 Task: View the debug console.
Action: Mouse moved to (195, 15)
Screenshot: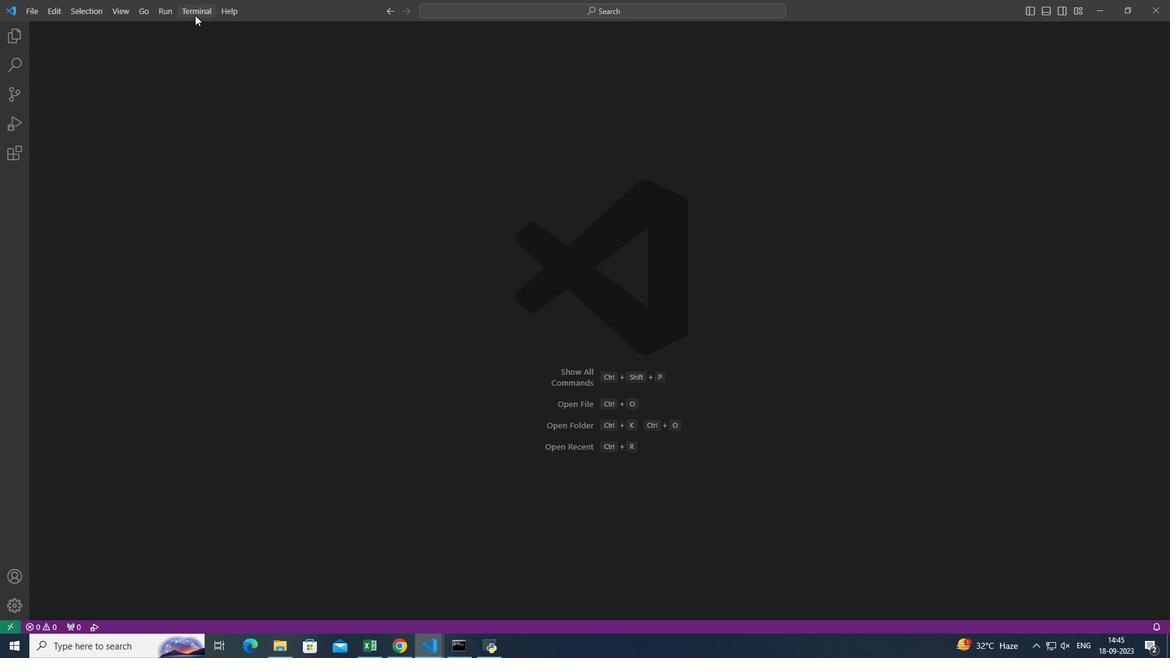 
Action: Mouse pressed left at (195, 15)
Screenshot: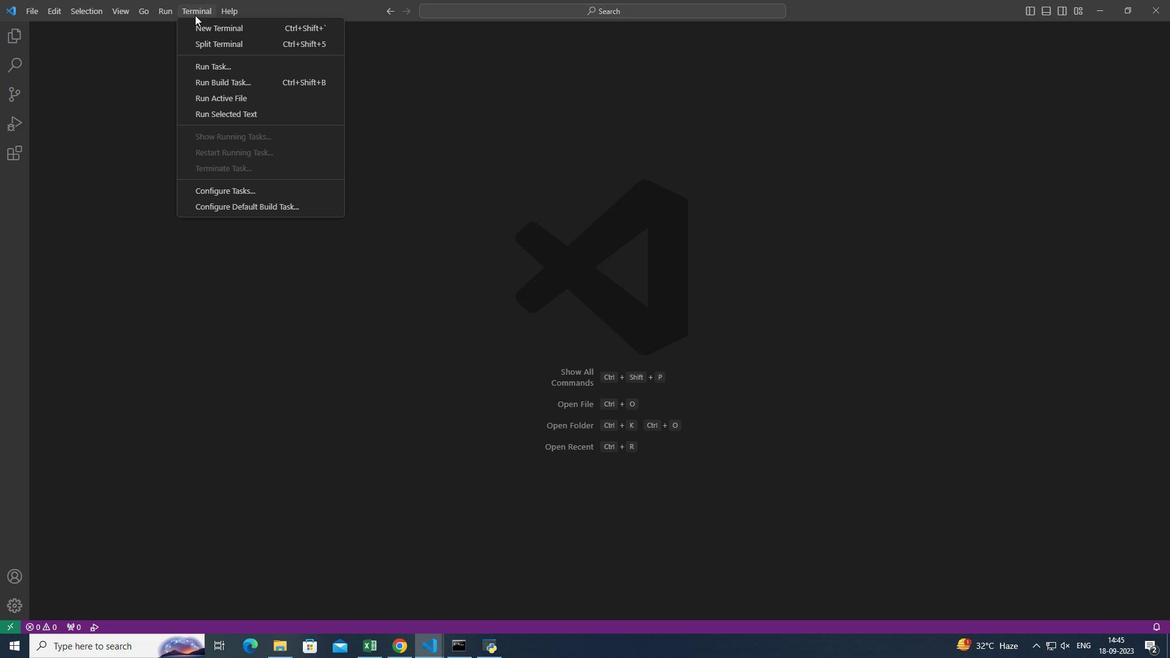 
Action: Mouse moved to (274, 28)
Screenshot: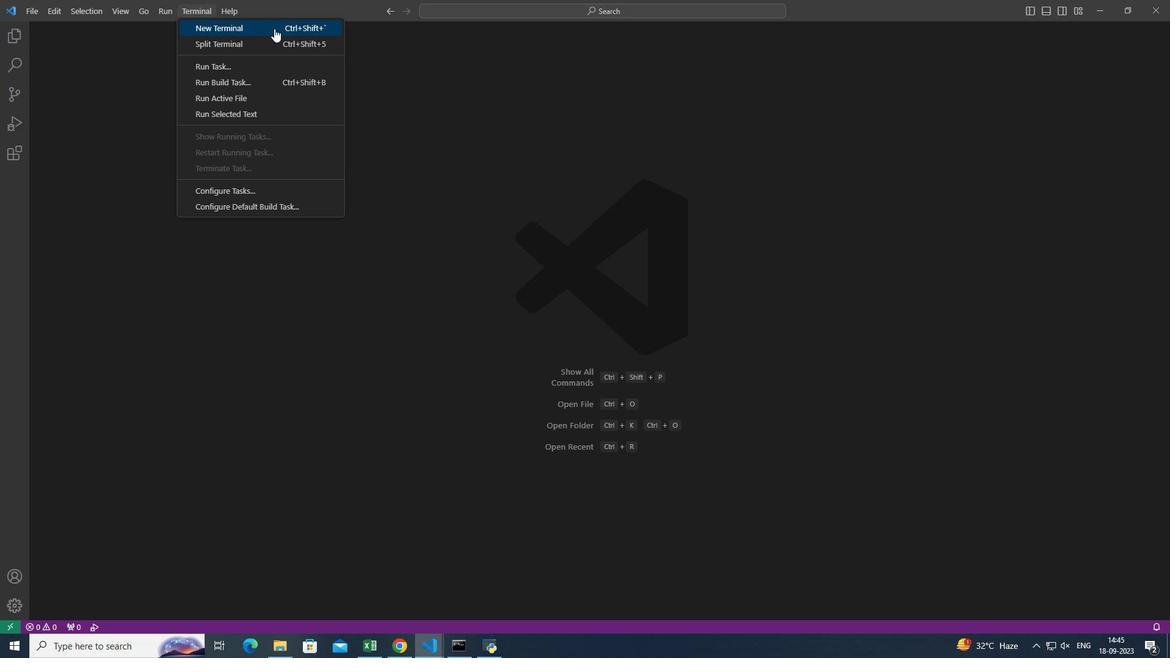 
Action: Mouse pressed left at (274, 28)
Screenshot: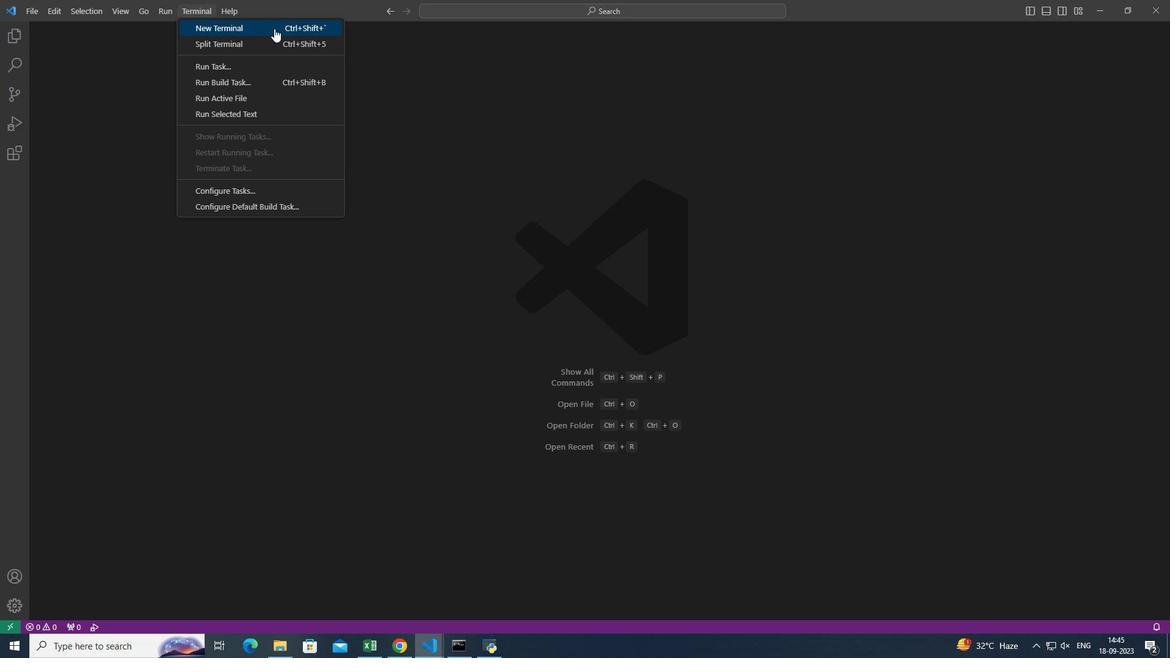 
Action: Mouse moved to (147, 476)
Screenshot: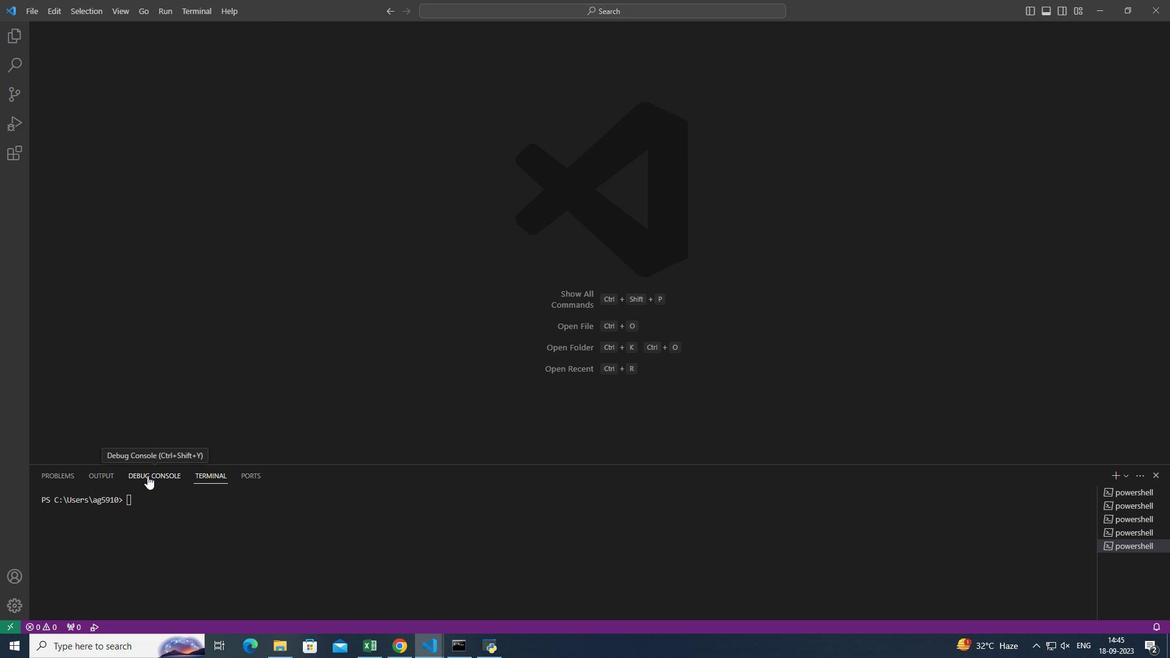 
Action: Mouse pressed left at (147, 476)
Screenshot: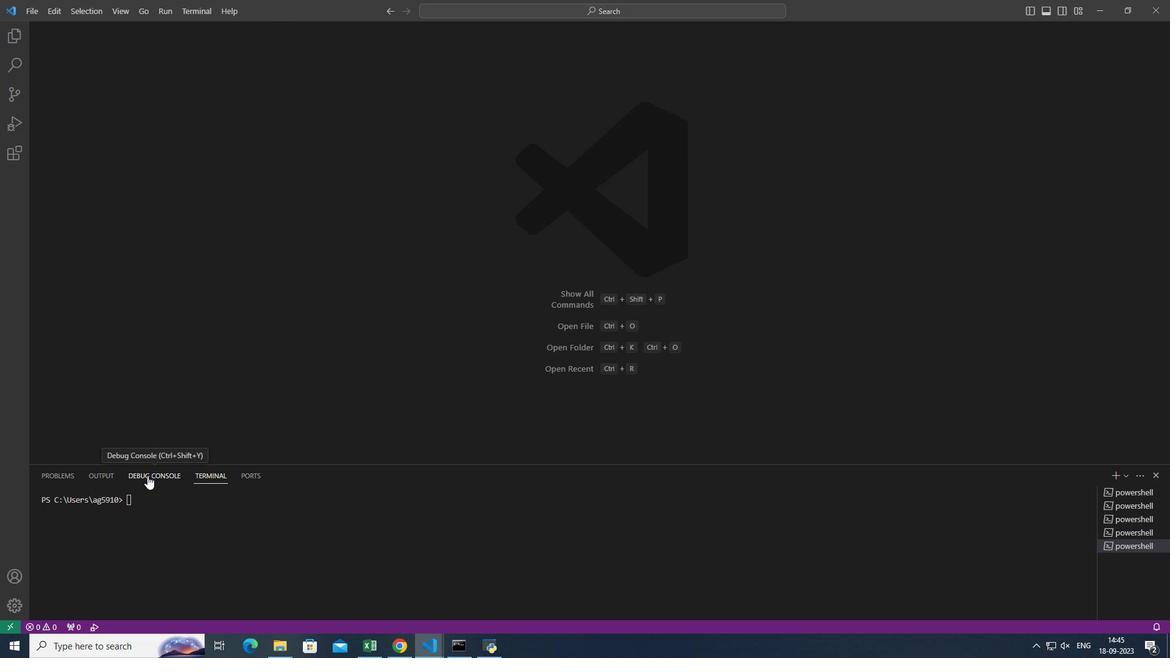 
Action: Mouse moved to (320, 476)
Screenshot: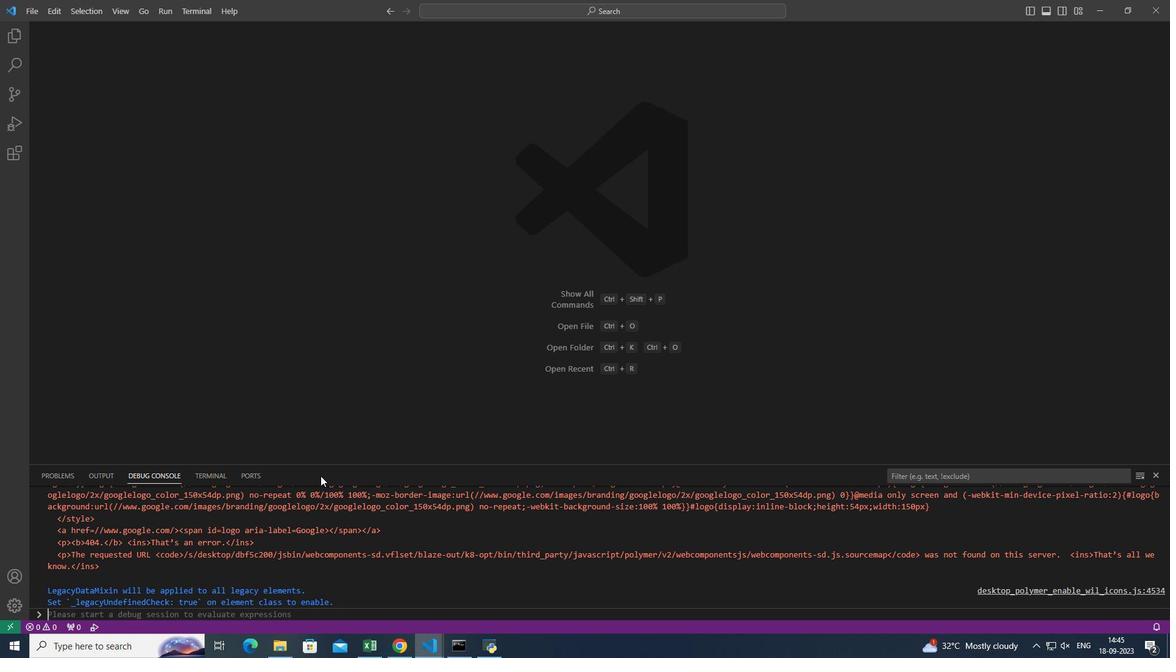 
